 Task: Schedule a 45-minute meeting for project risk assessment.
Action: Mouse pressed left at (60, 137)
Screenshot: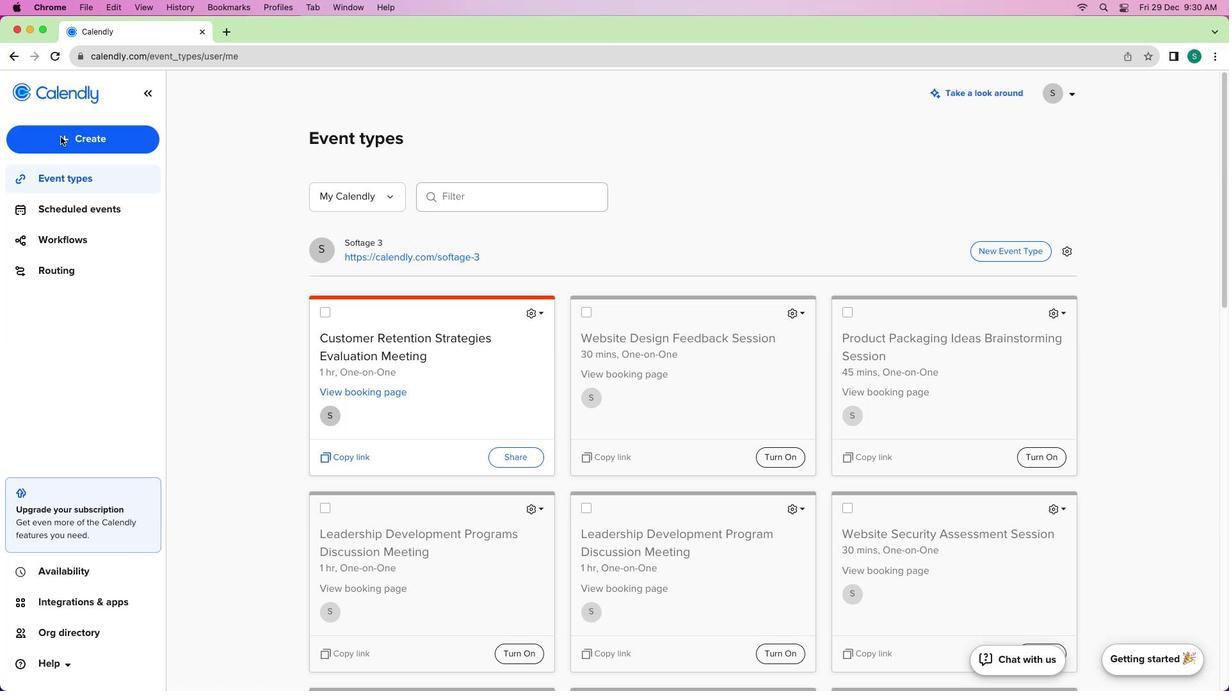 
Action: Mouse moved to (55, 137)
Screenshot: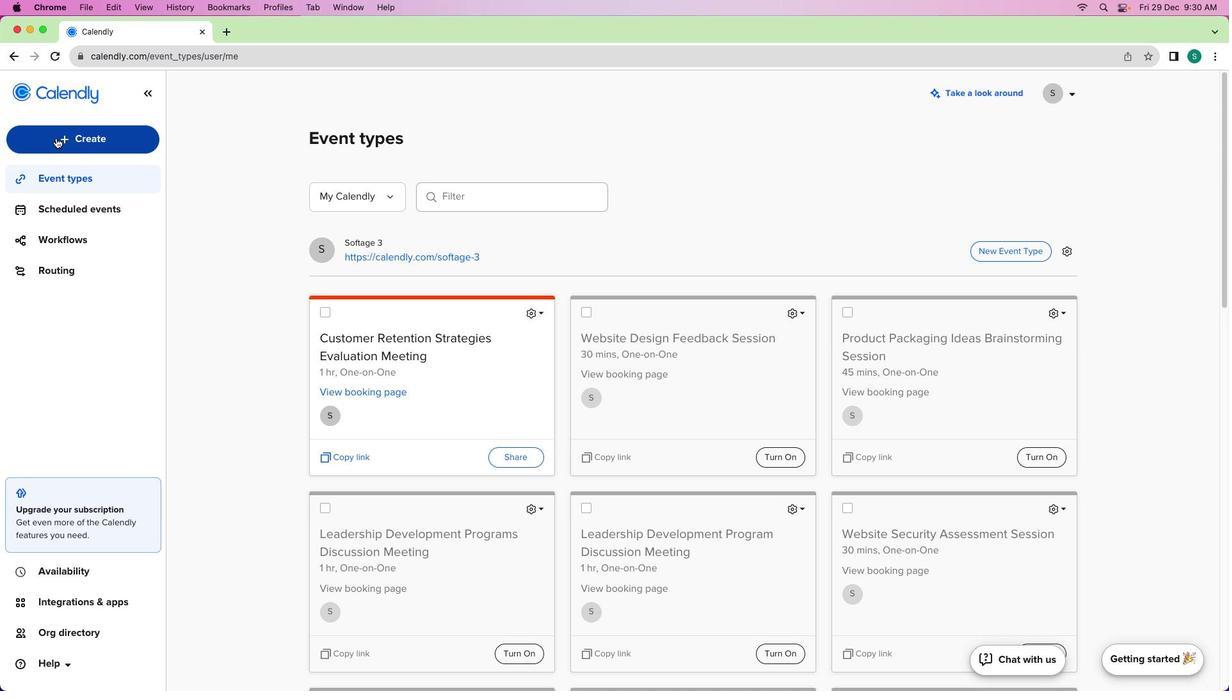 
Action: Mouse pressed left at (55, 137)
Screenshot: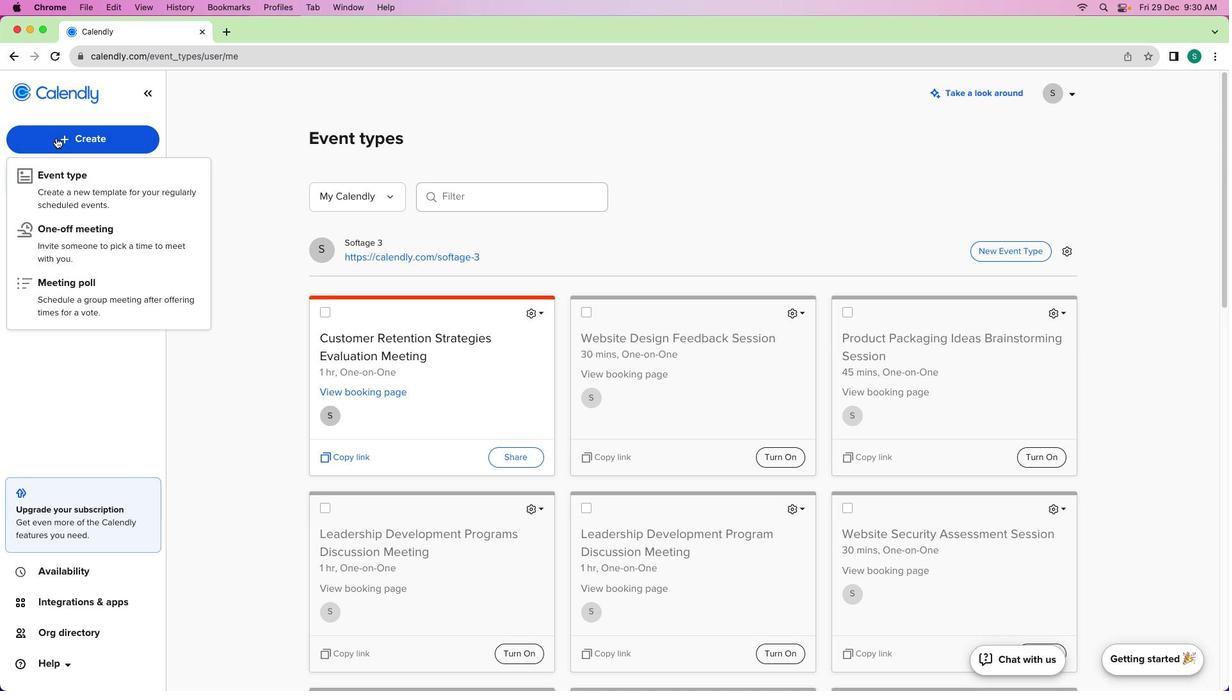 
Action: Mouse moved to (84, 189)
Screenshot: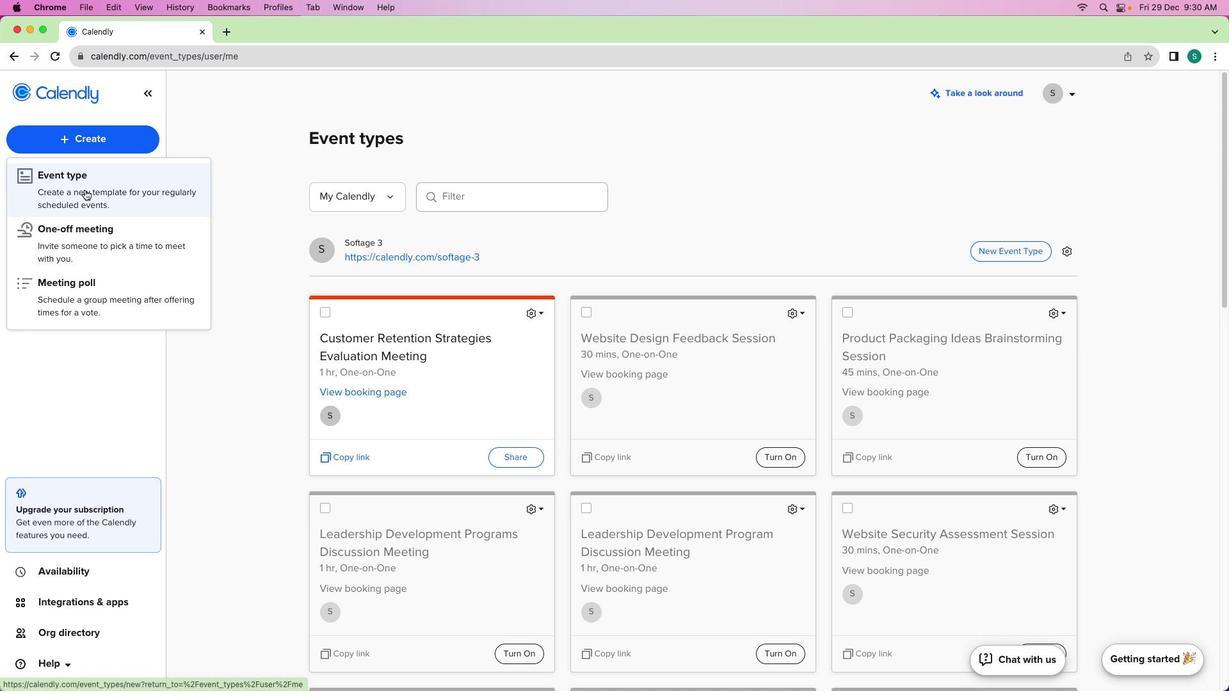 
Action: Mouse pressed left at (84, 189)
Screenshot: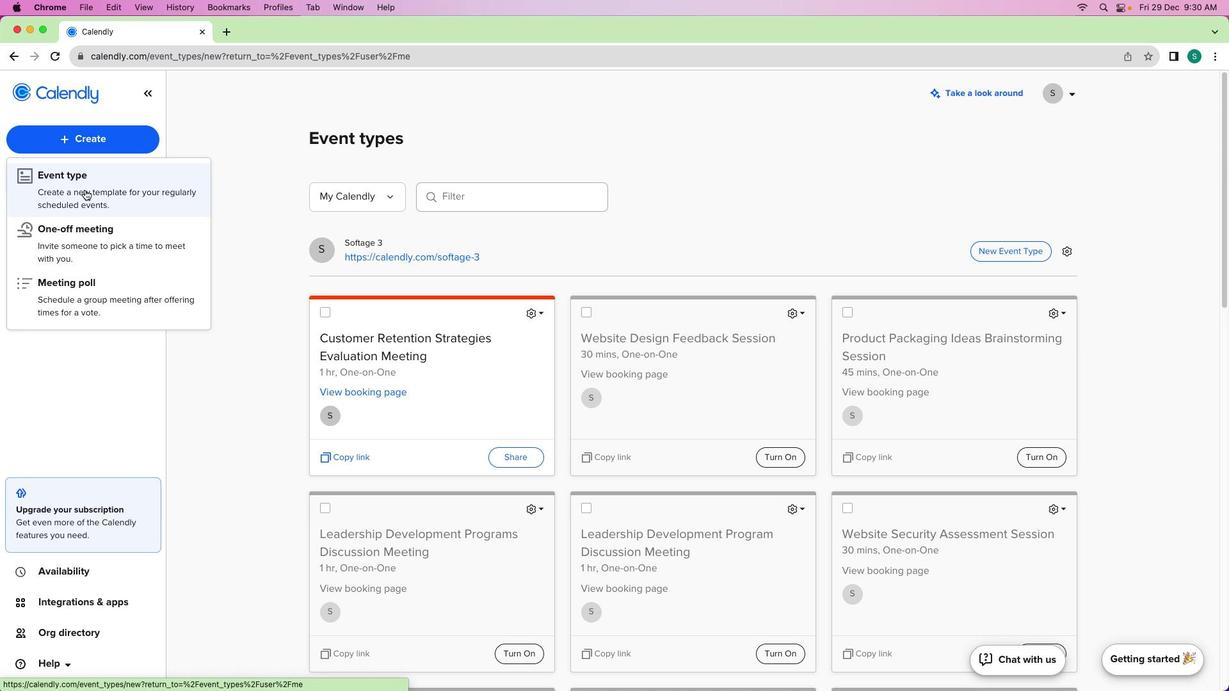 
Action: Mouse moved to (404, 281)
Screenshot: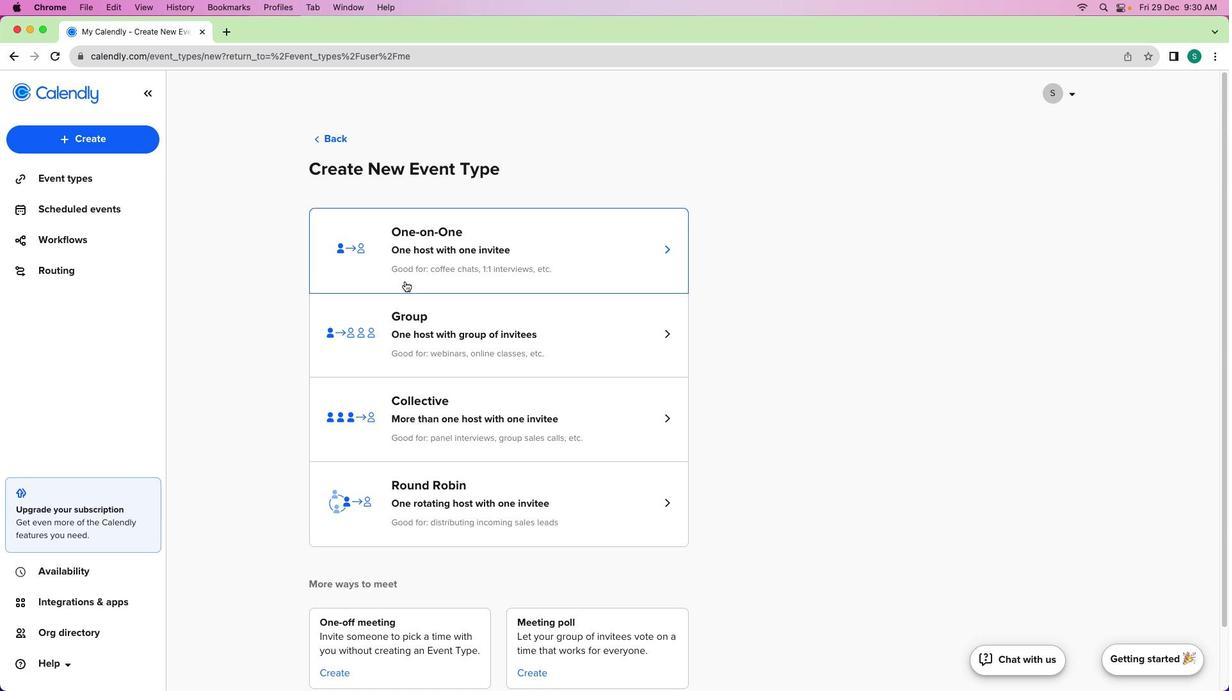 
Action: Mouse pressed left at (404, 281)
Screenshot: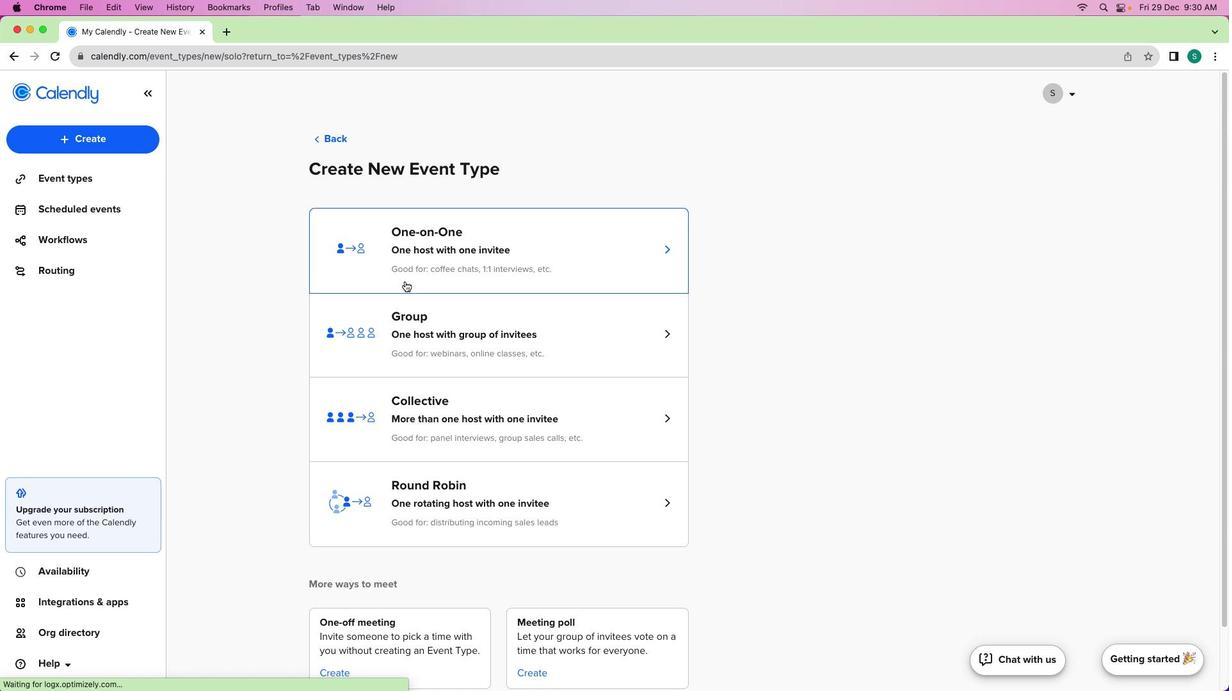 
Action: Mouse moved to (171, 208)
Screenshot: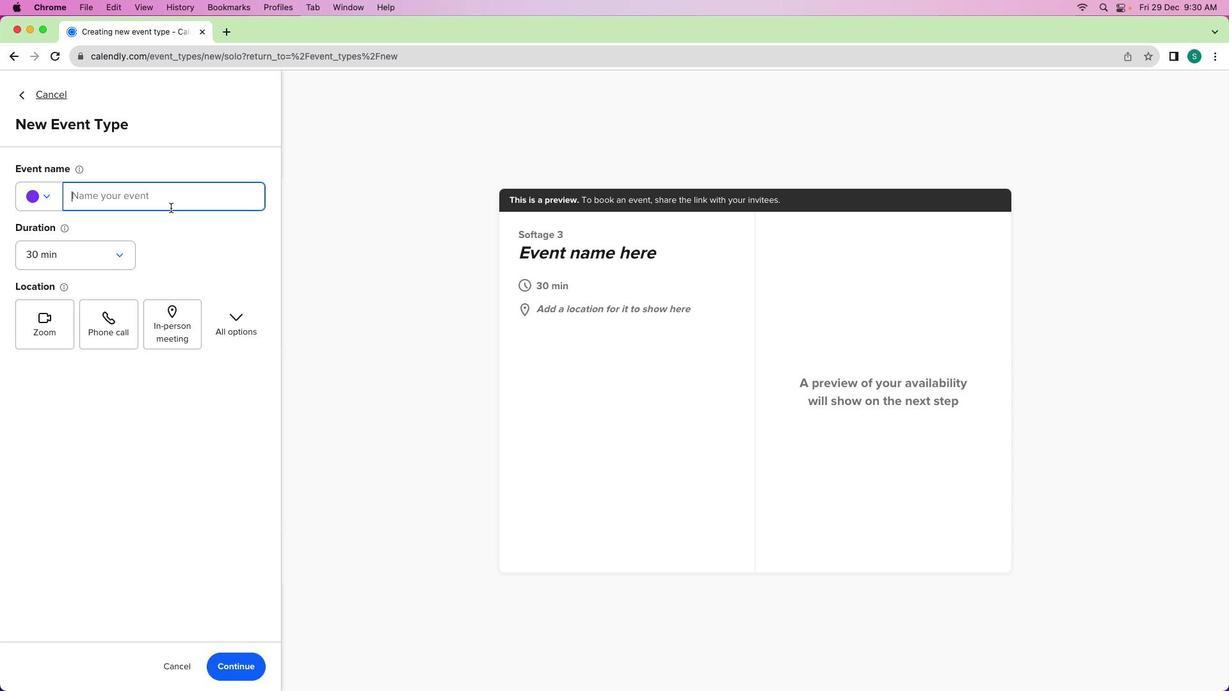 
Action: Mouse pressed left at (171, 208)
Screenshot: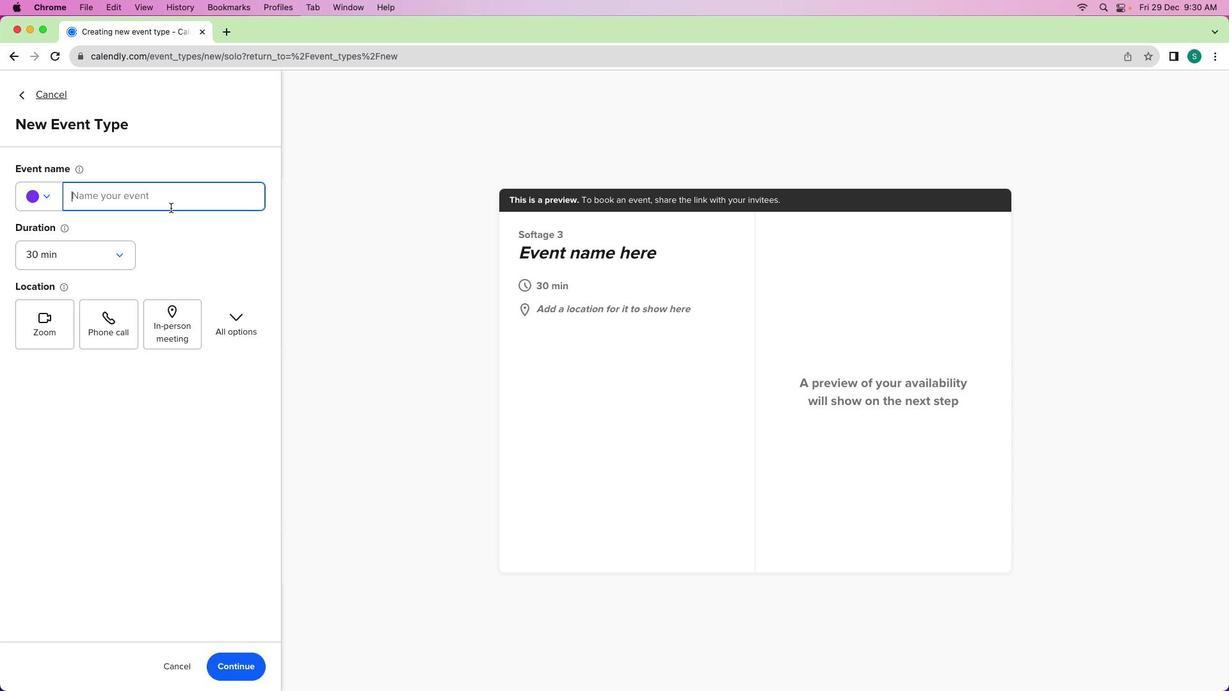 
Action: Key pressed Key.shift'P''r''o''j''e''c''t'Key.spaceKey.shift'R''i''s''k'Key.spaceKey.shift'A''s''s''e''s''s''m''e''n''t'Key.spaceKey.shift'M''e''e''t''i''n''g'
Screenshot: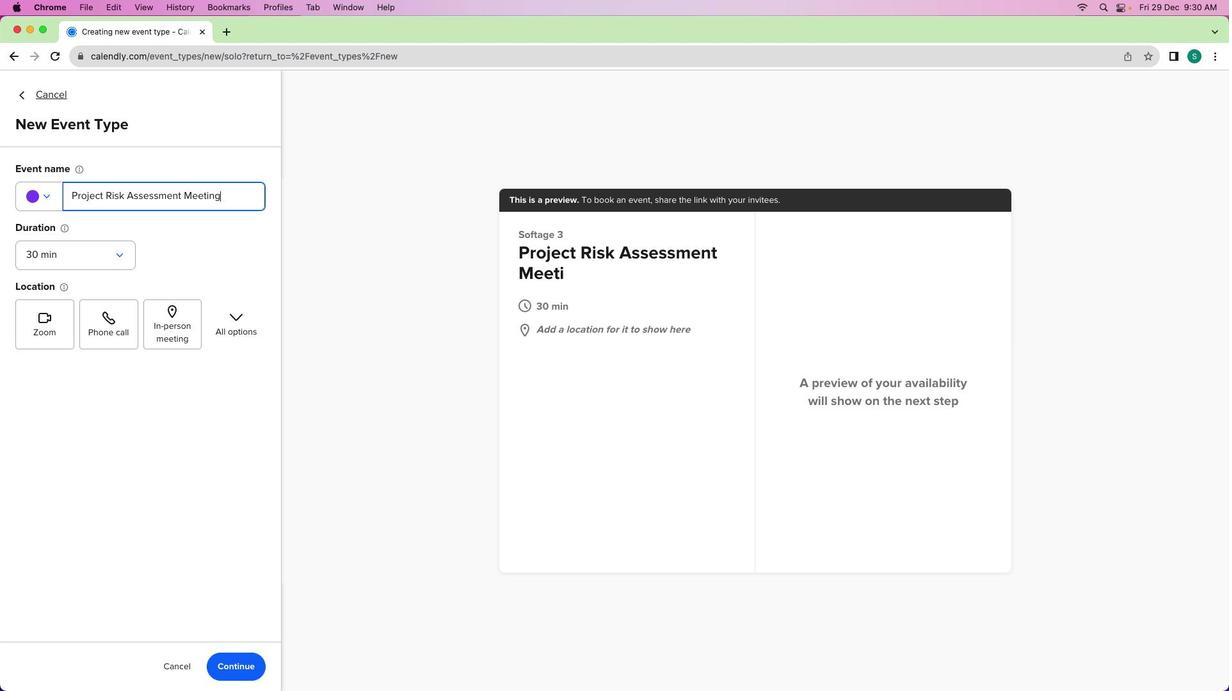
Action: Mouse moved to (104, 267)
Screenshot: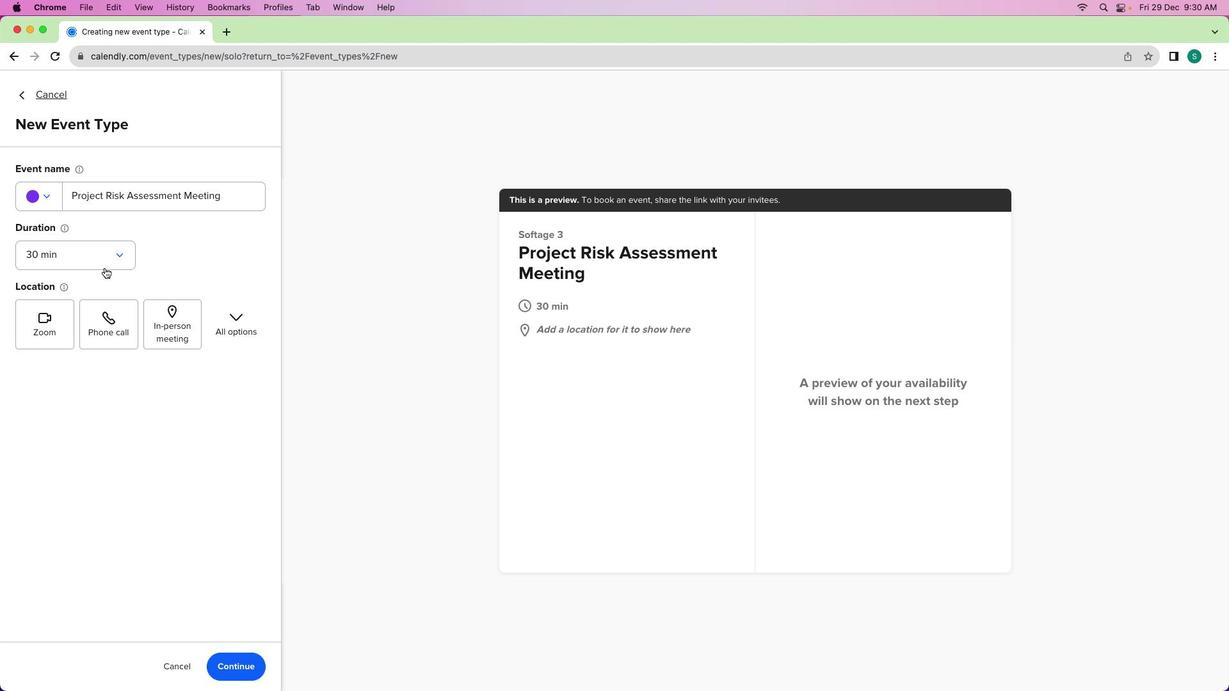 
Action: Mouse pressed left at (104, 267)
Screenshot: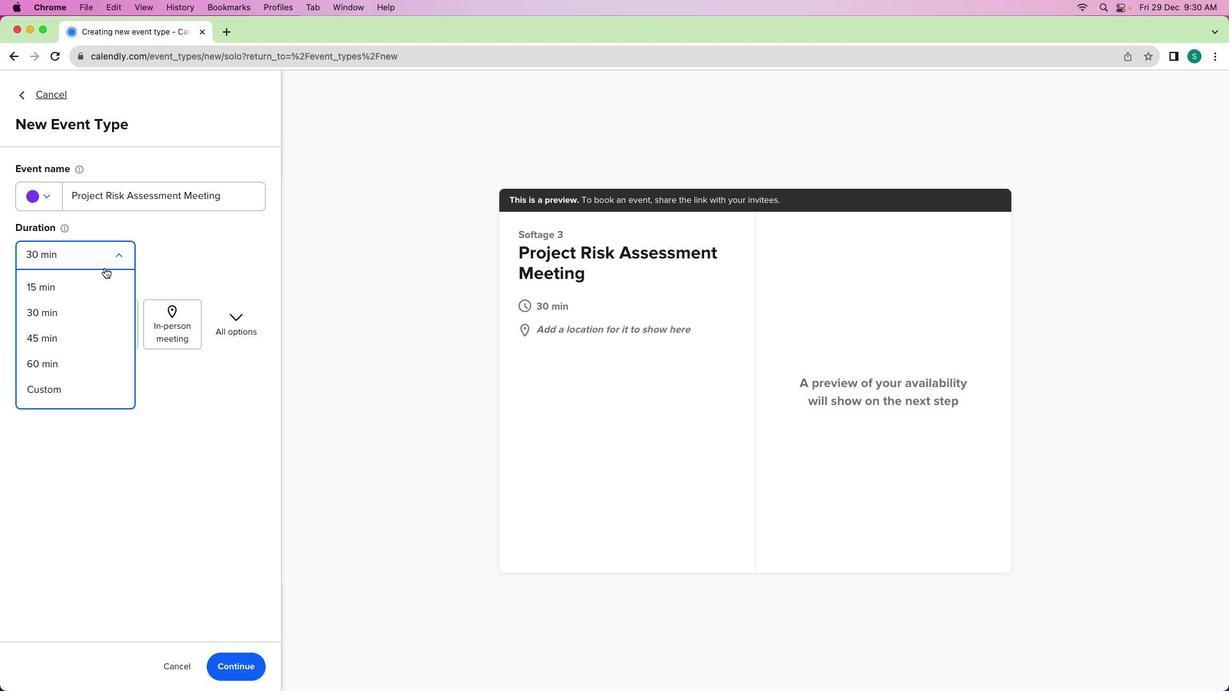 
Action: Mouse moved to (69, 343)
Screenshot: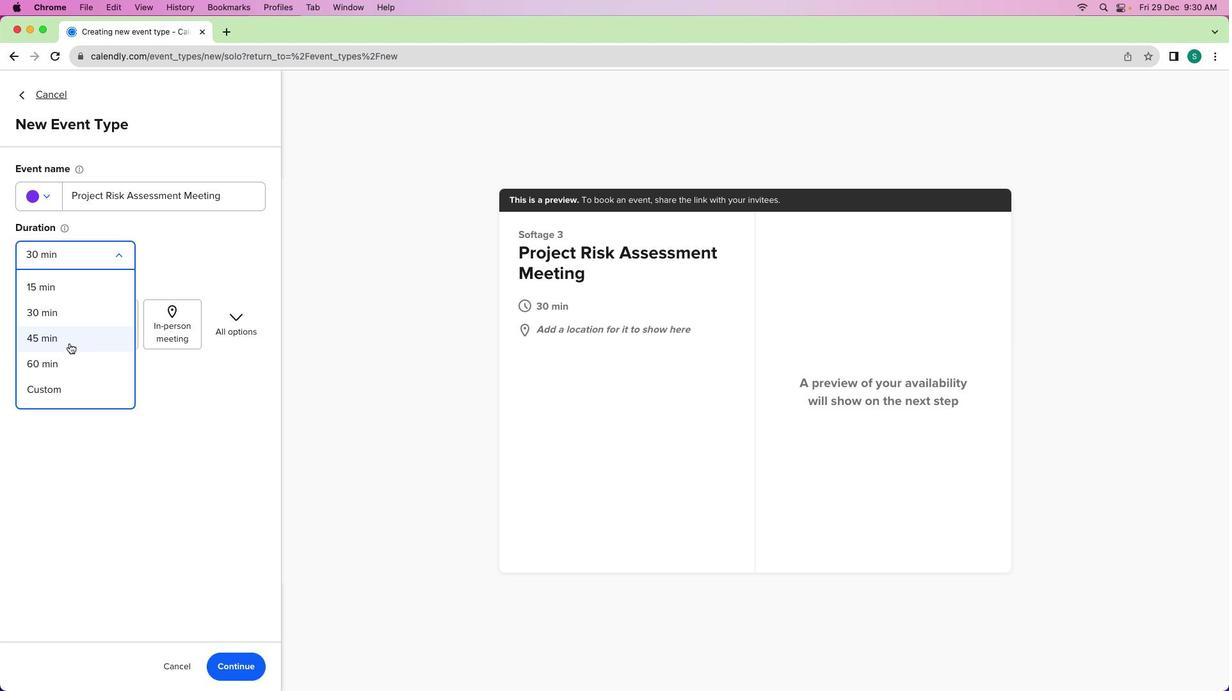 
Action: Mouse pressed left at (69, 343)
Screenshot: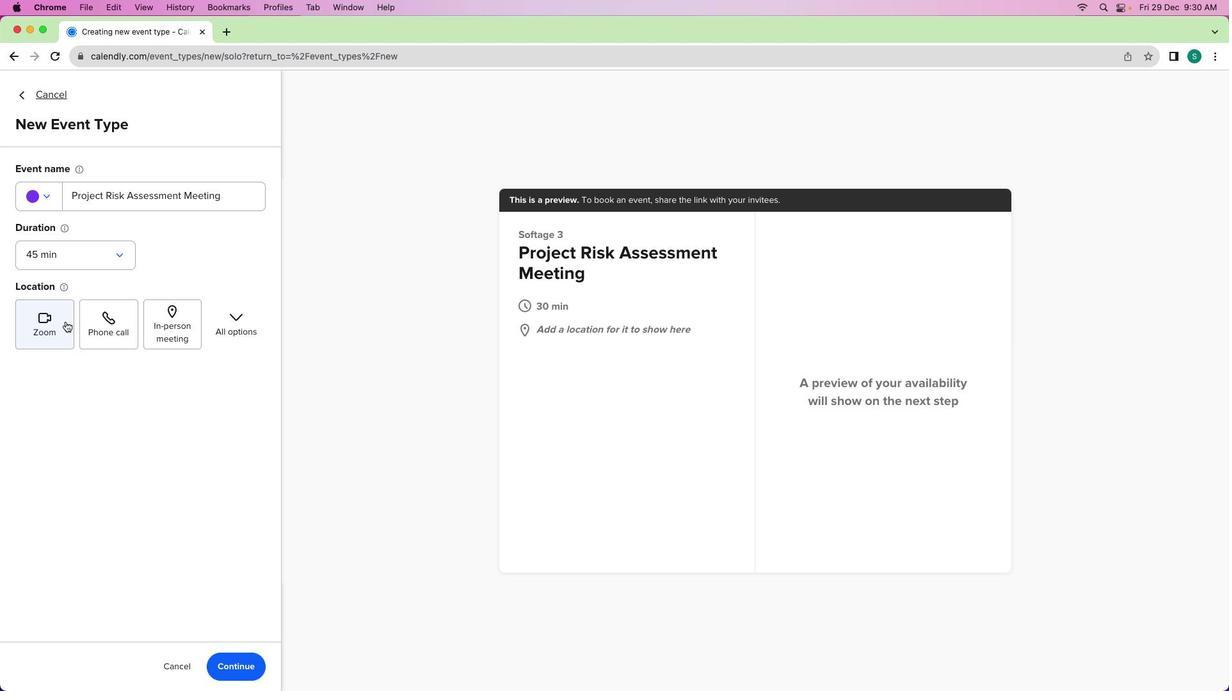 
Action: Mouse moved to (39, 197)
Screenshot: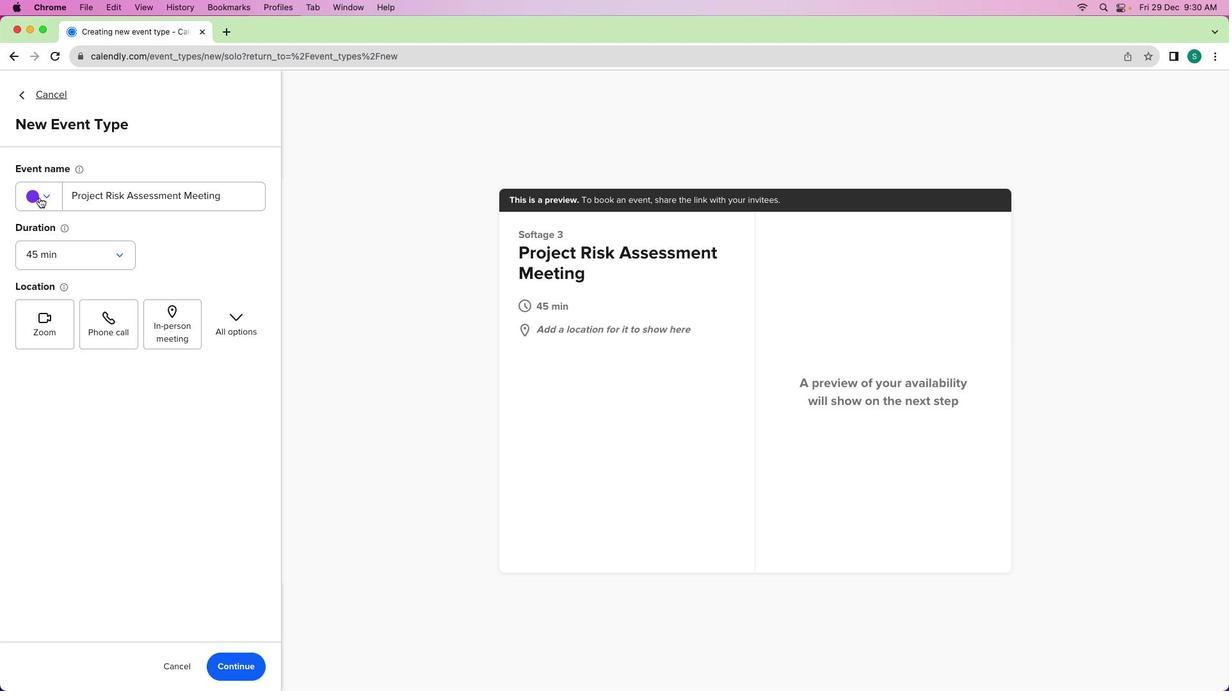 
Action: Mouse pressed left at (39, 197)
Screenshot: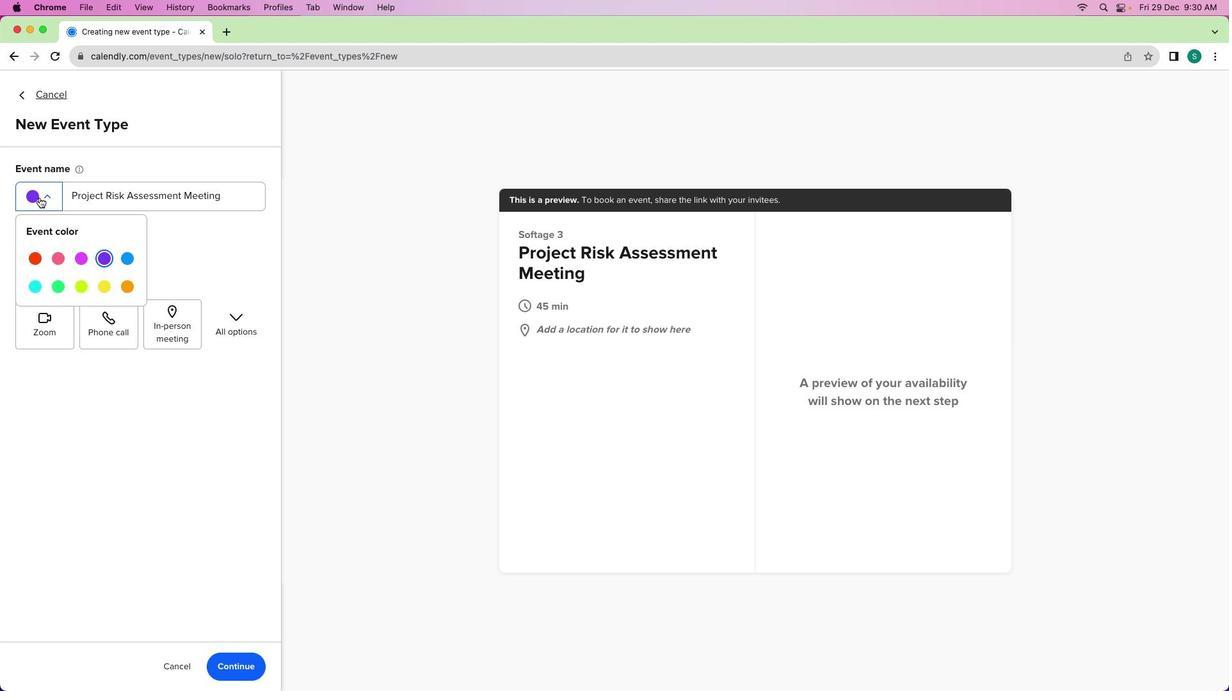 
Action: Mouse moved to (131, 251)
Screenshot: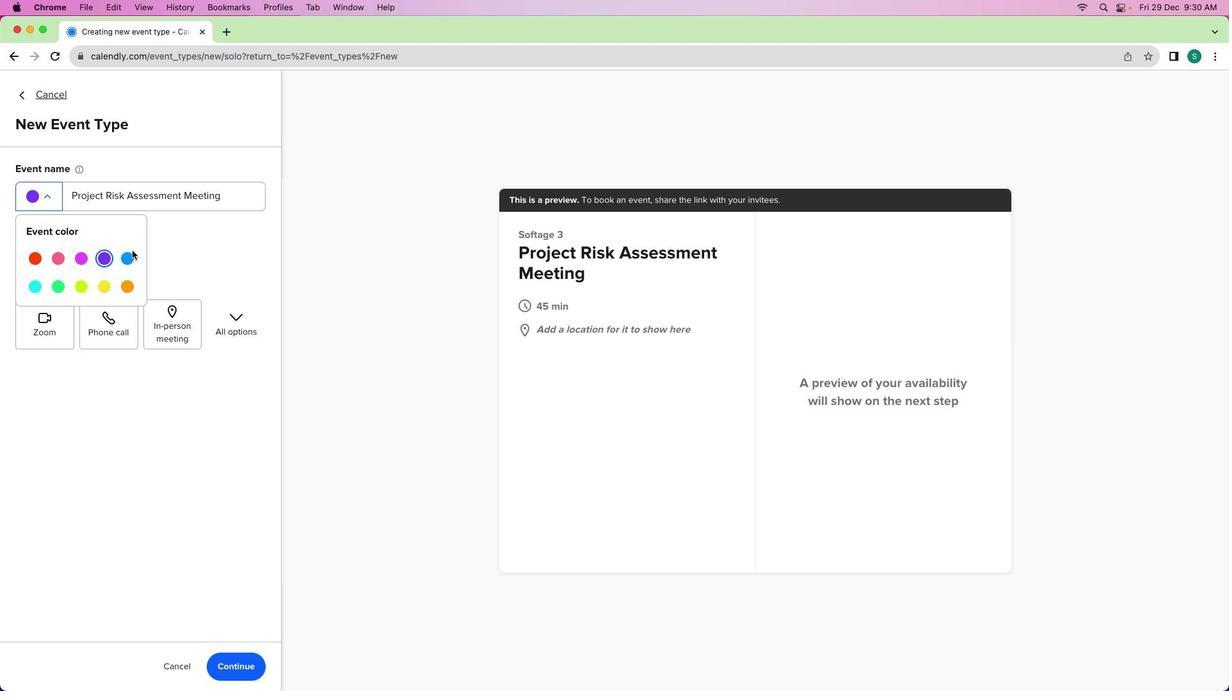 
Action: Mouse pressed left at (131, 251)
Screenshot: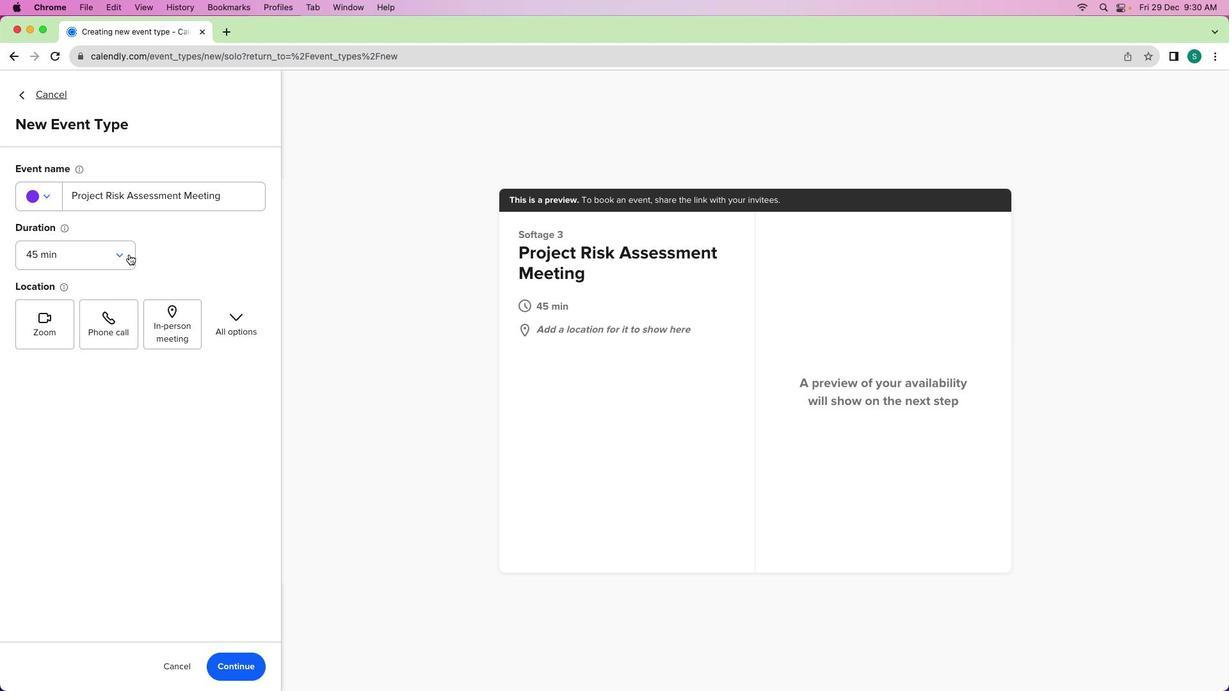
Action: Mouse moved to (128, 255)
Screenshot: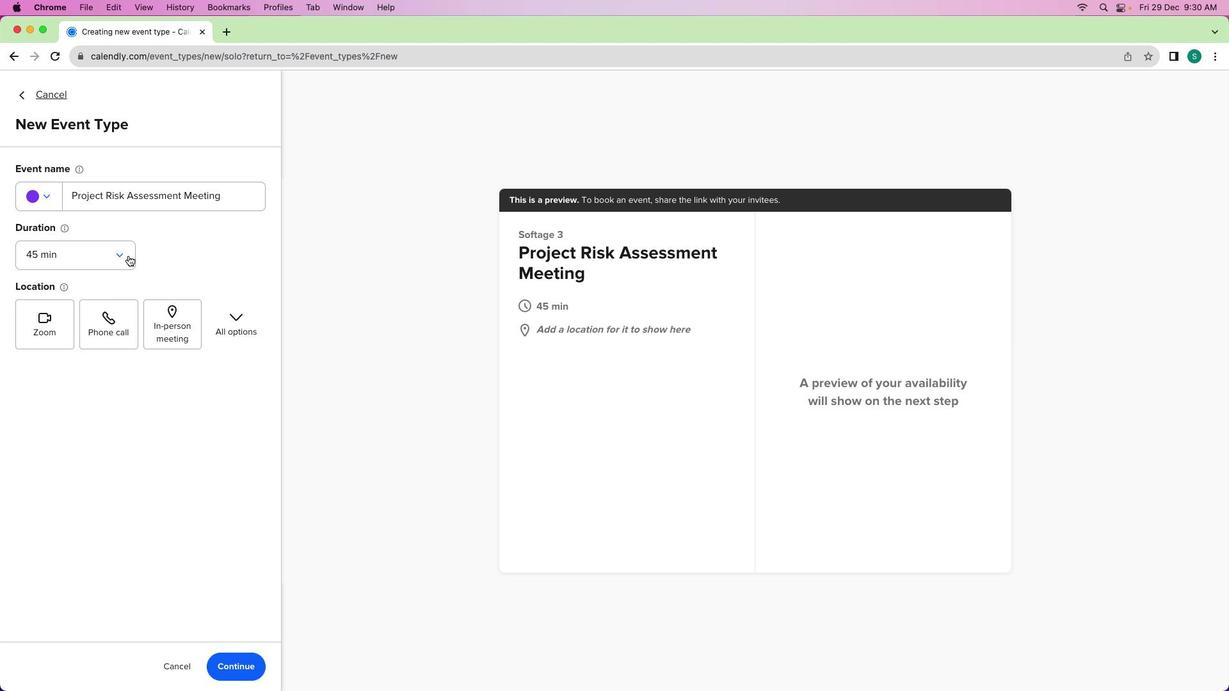 
Action: Mouse pressed left at (128, 255)
Screenshot: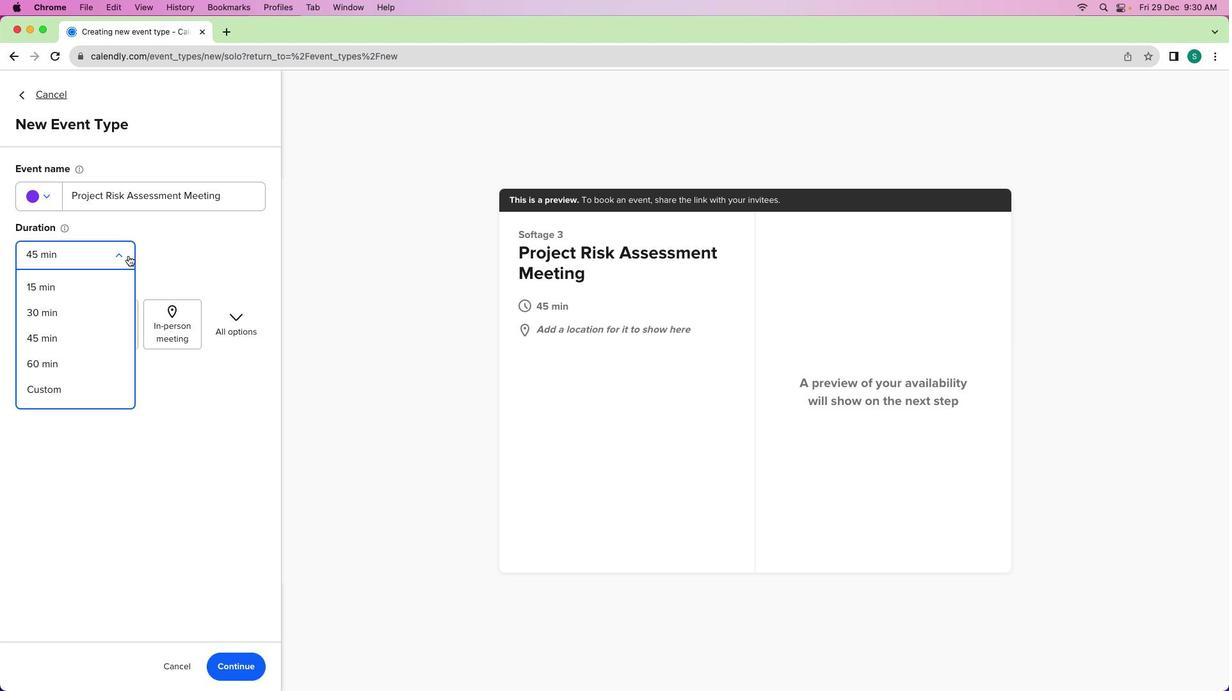 
Action: Mouse moved to (50, 195)
Screenshot: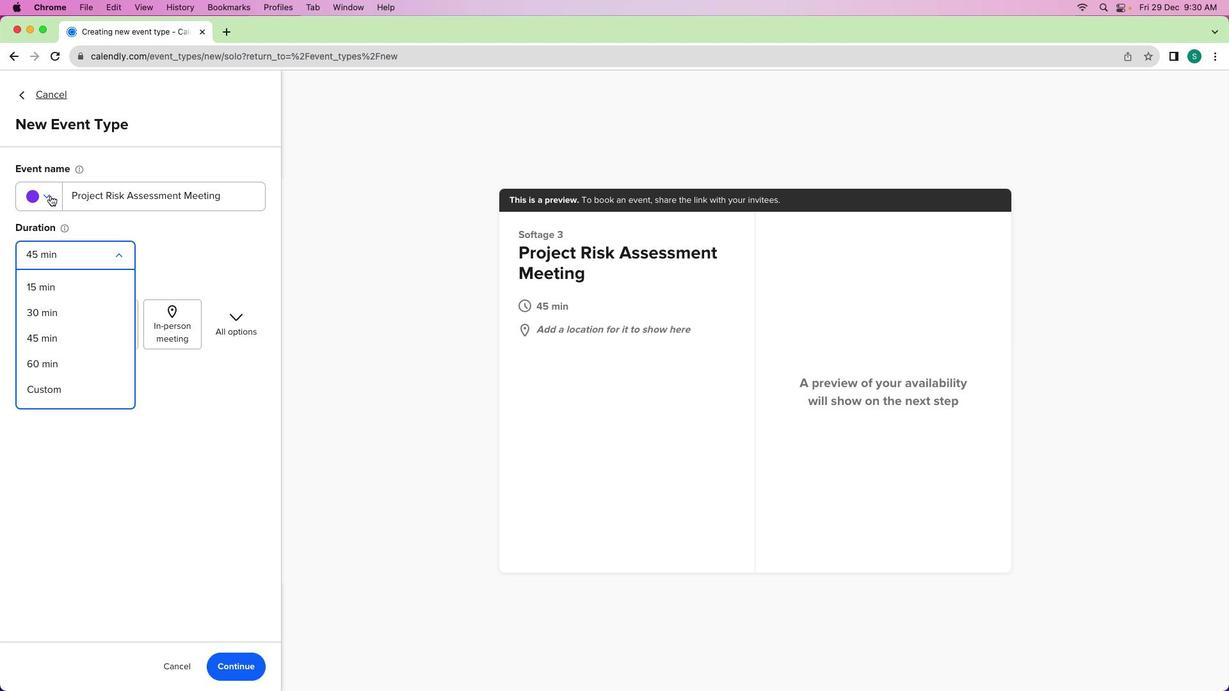 
Action: Mouse pressed left at (50, 195)
Screenshot: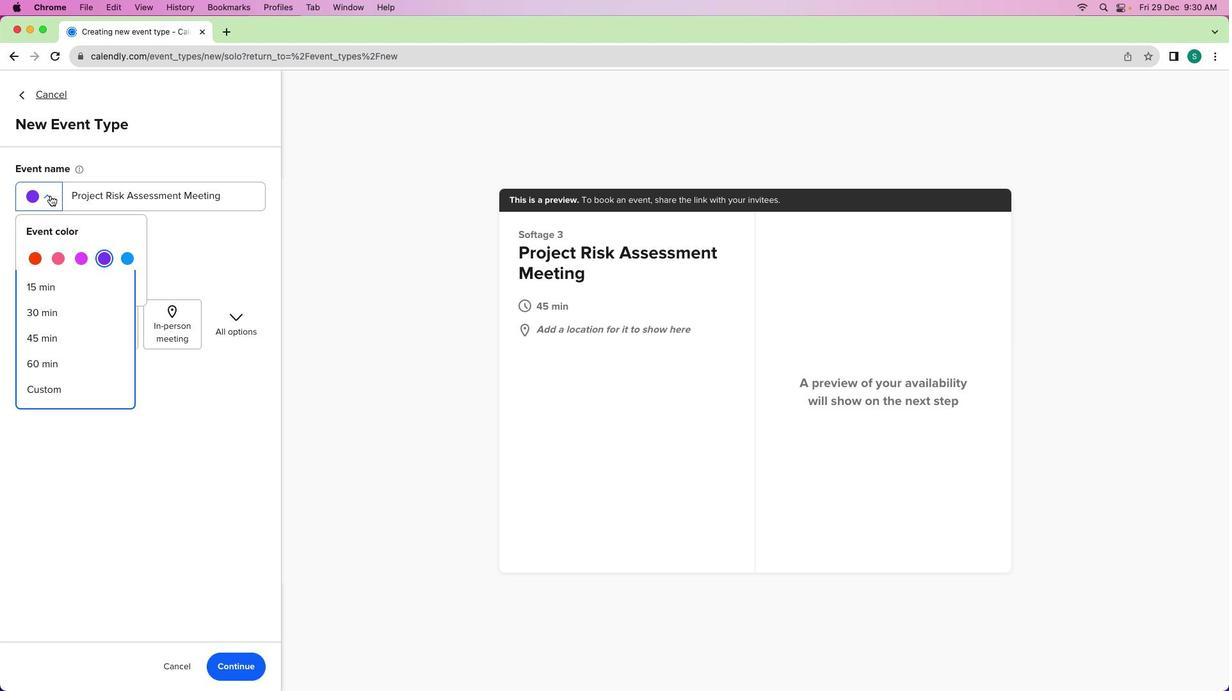 
Action: Mouse moved to (126, 259)
Screenshot: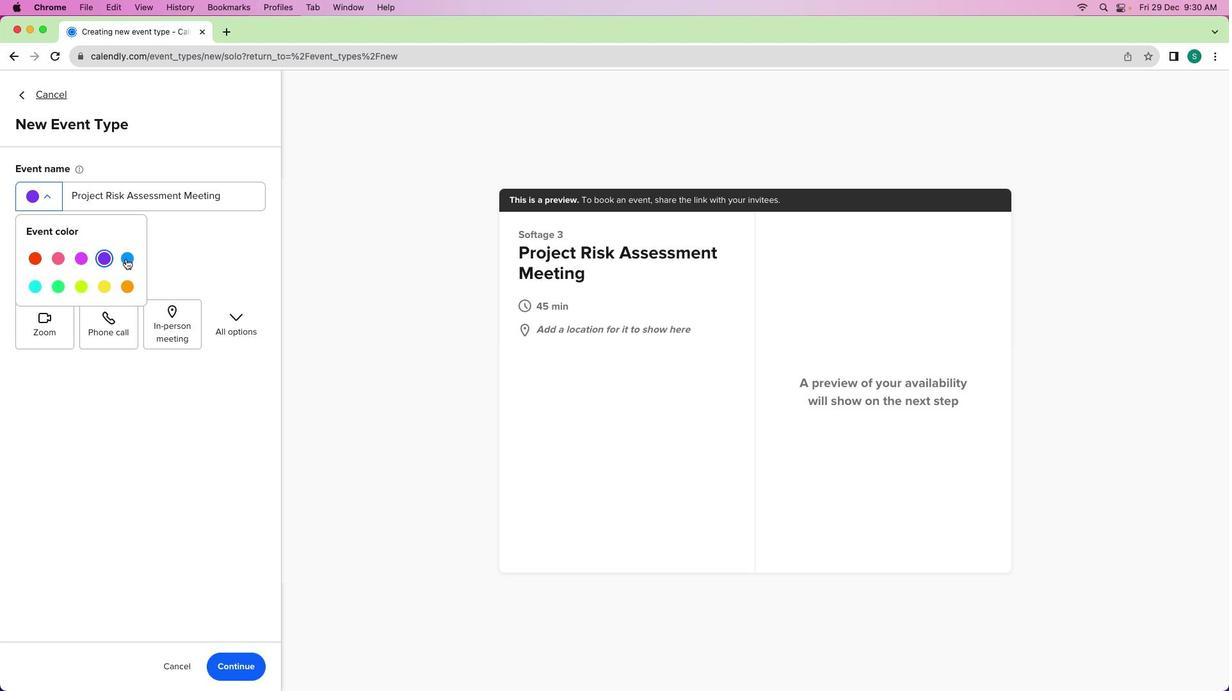 
Action: Mouse pressed left at (126, 259)
Screenshot: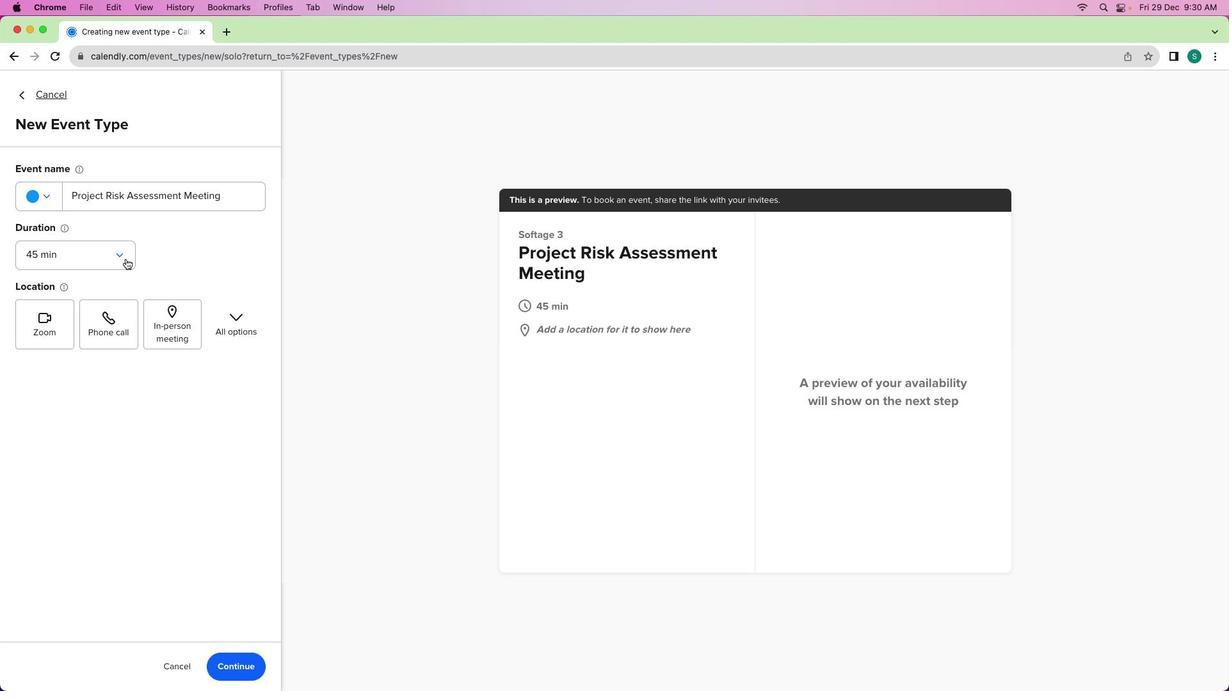 
Action: Mouse moved to (62, 327)
Screenshot: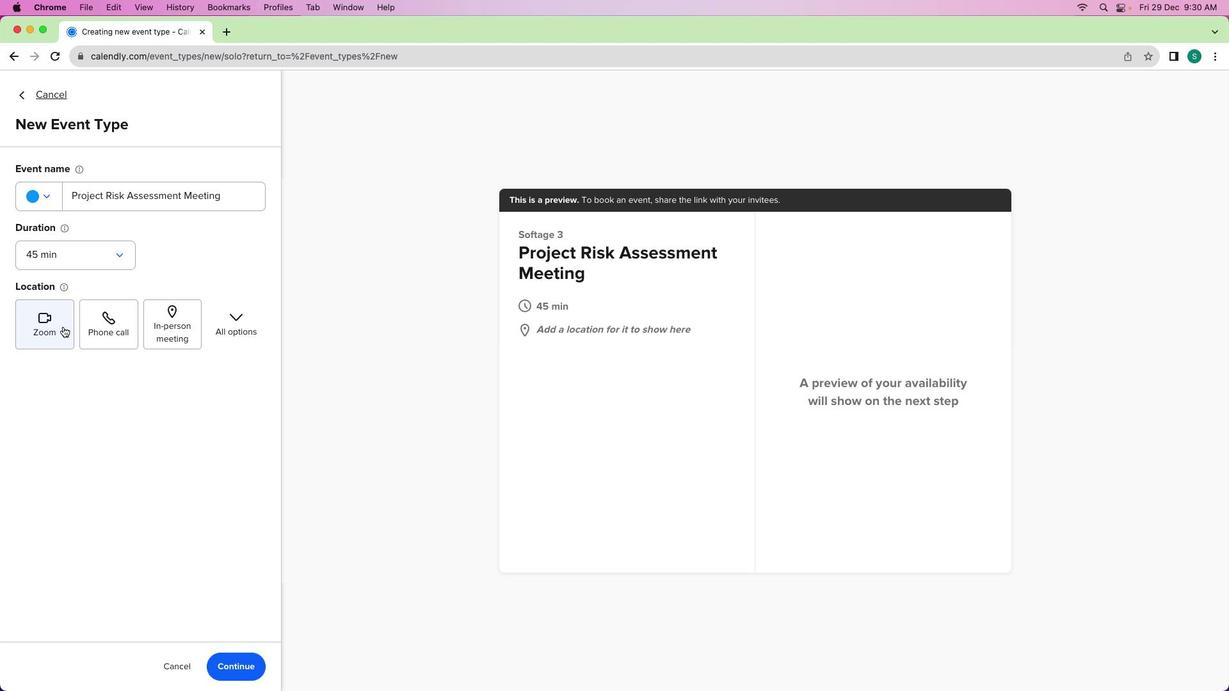
Action: Mouse pressed left at (62, 327)
Screenshot: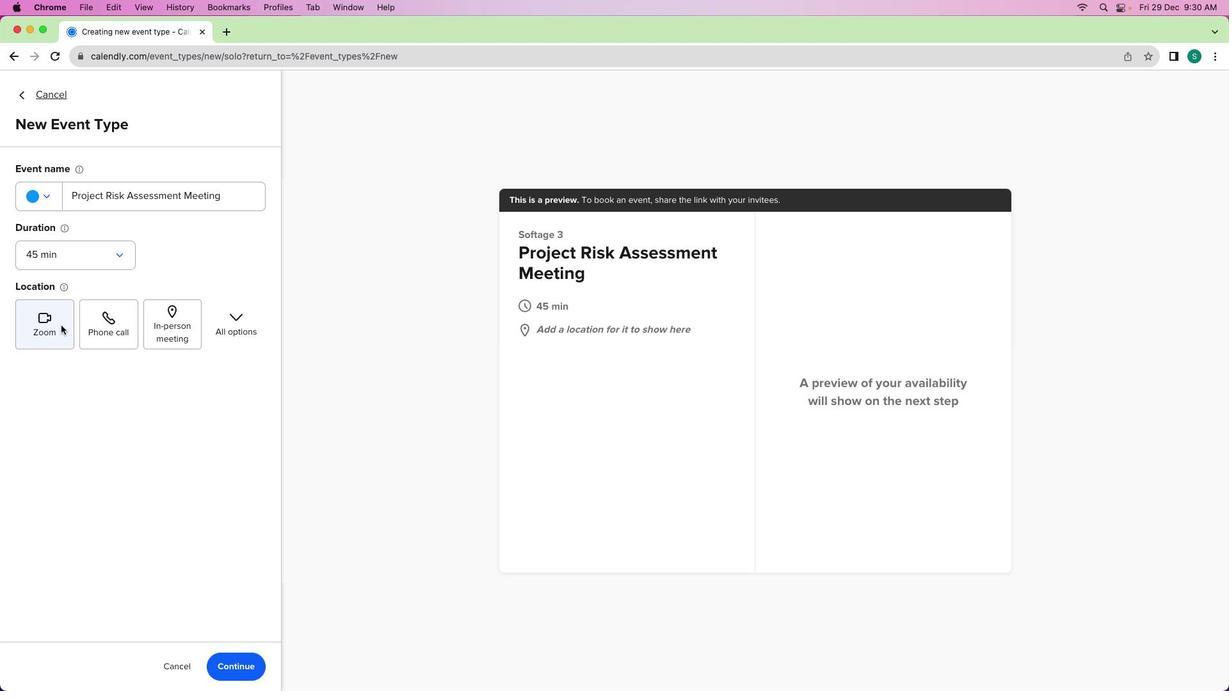 
Action: Mouse moved to (243, 671)
Screenshot: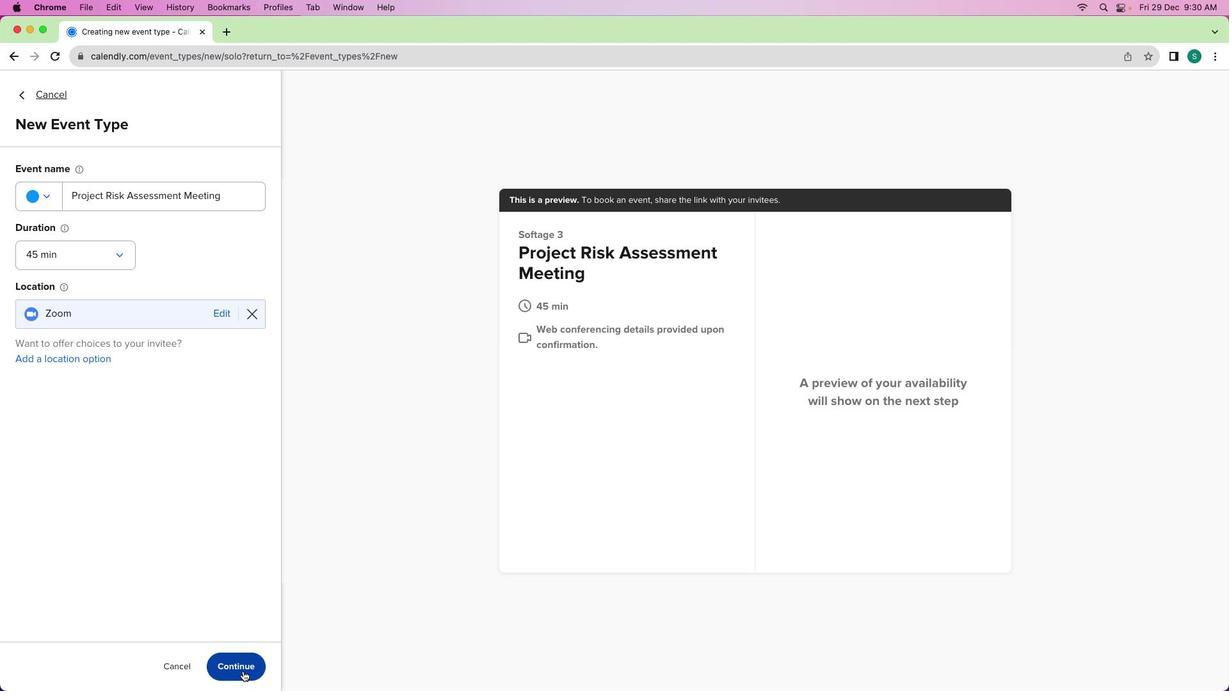 
Action: Mouse pressed left at (243, 671)
Screenshot: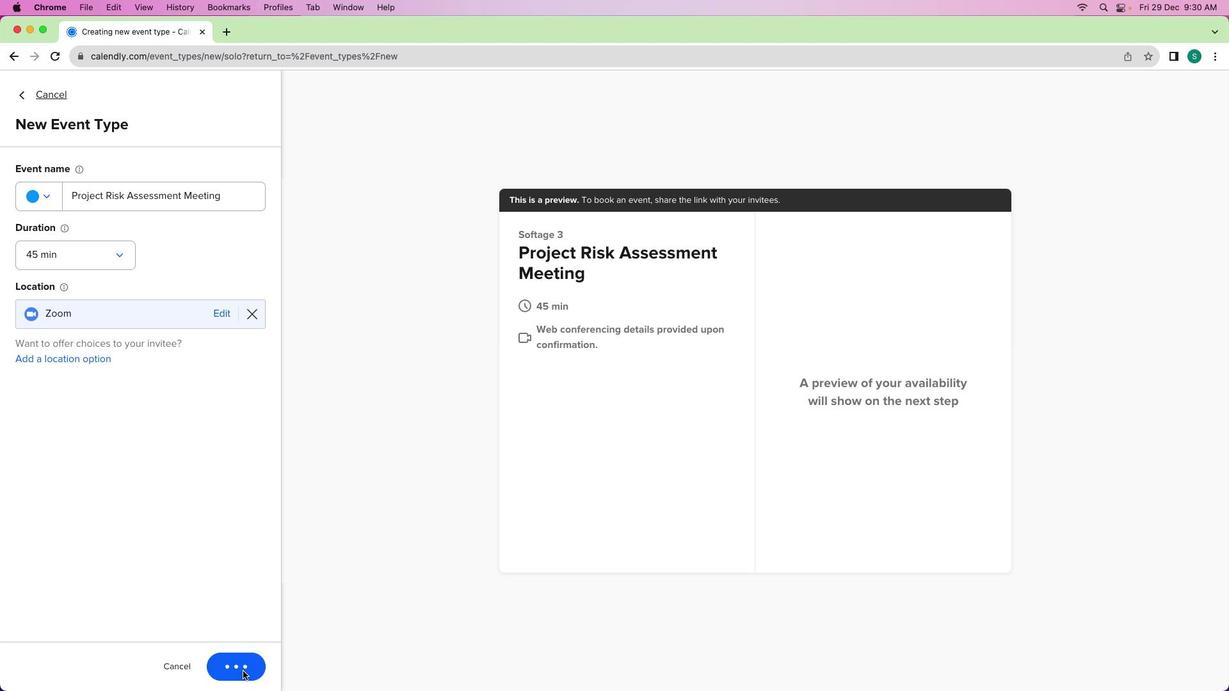 
Action: Mouse moved to (211, 211)
Screenshot: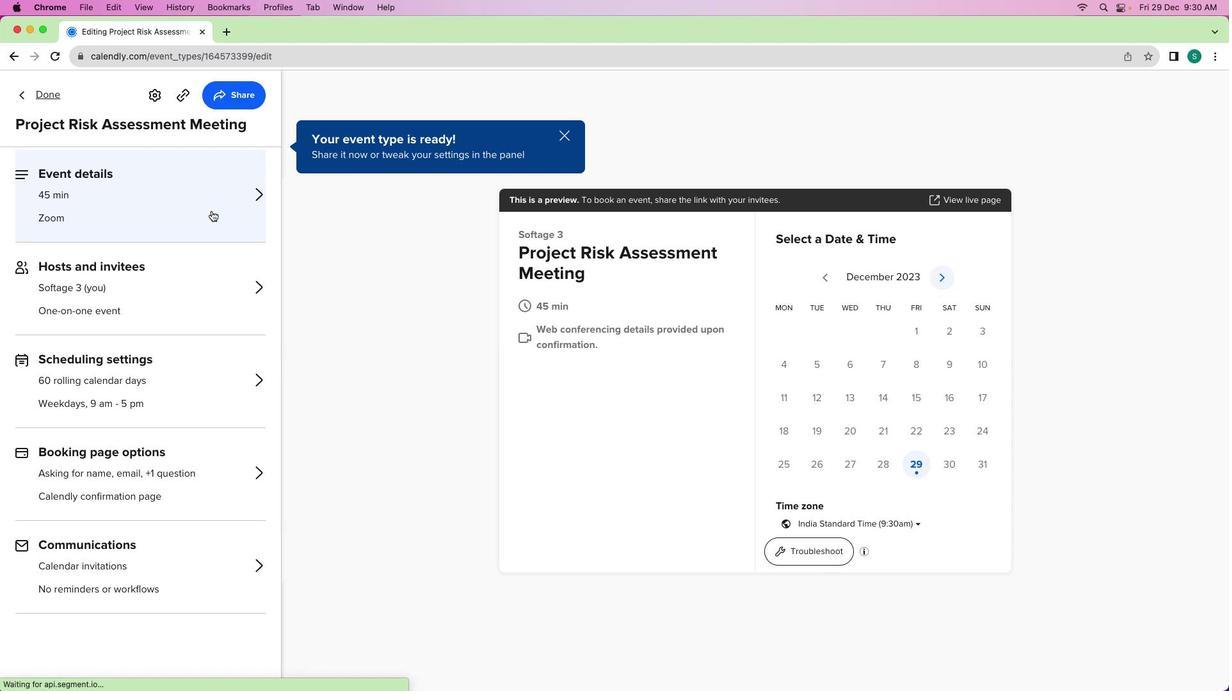 
Action: Mouse pressed left at (211, 211)
Screenshot: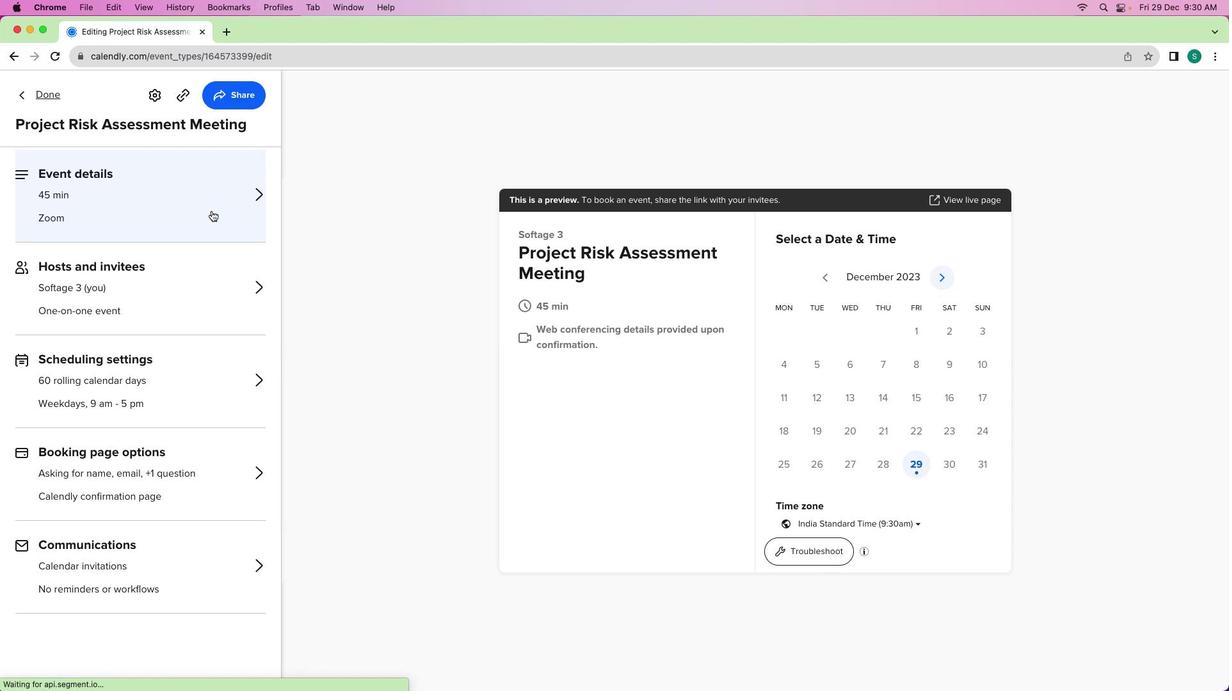 
Action: Mouse moved to (102, 452)
Screenshot: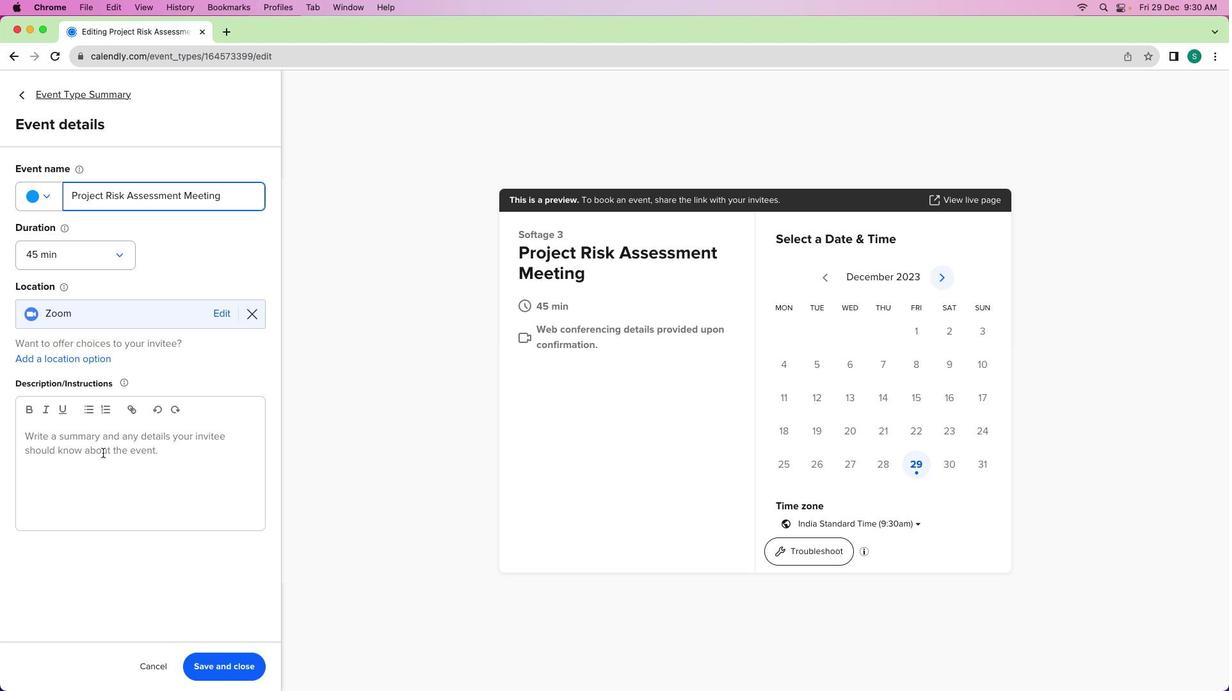 
Action: Mouse pressed left at (102, 452)
Screenshot: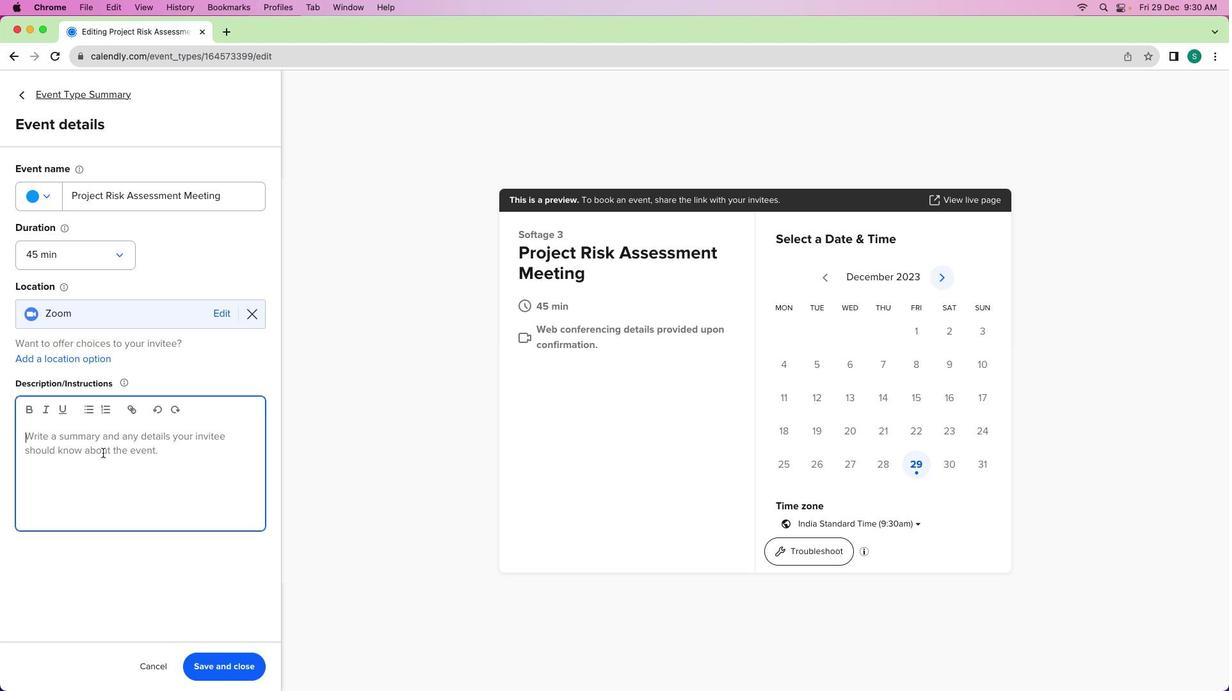 
Action: Mouse moved to (102, 450)
Screenshot: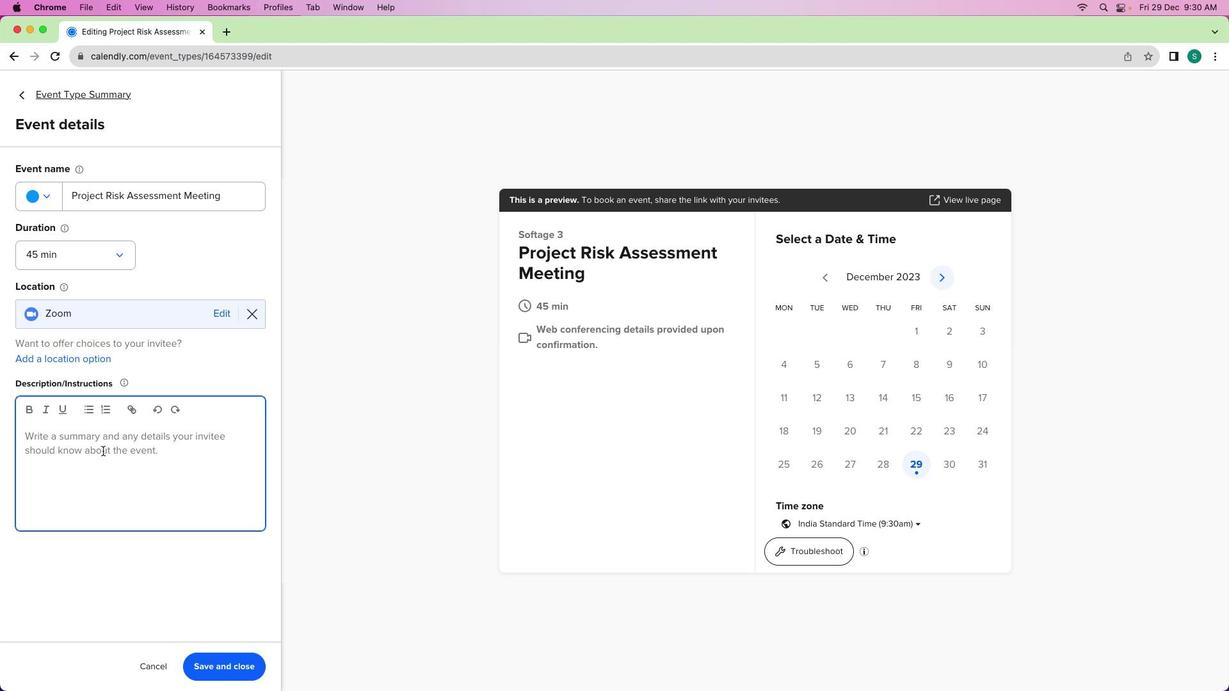 
Action: Key pressed Key.shift'A'Key.space'f''o''c''u''s''e''d'Key.space's''e''s''s''i''o''n'Key.space'd''e''d''i''c''a''t''e''d'Key.space't''o'Key.space'a''s''s''e''s''s''i''n''g'Key.space'r''i''s''k''s'Key.space'a''s''s''i''c'Key.backspaceKey.backspace'o''c''i''a''t''e''d'Key.space'w''i''t''h'Key.space'o''u''r'Key.space'p''r''o''j''e''c''t''.'Key.spaceKey.shift'I''n'Key.space't''h''i''s'Key.space'm''e''e''t''i''n''g'','Key.space'w''e'Key.space'w''i''l''l'Key.space'i''d''e''n''t''i''f''y'Key.space'p''o''t''e''n''t''i''a''l'Key.space'r''i''s''k''s'','Key.space'e''v''a''l''u''a''t''e'Key.space't''h''e''i''r'Key.space'i''m''p''a''c''t'','Key.space'a''n''d'Key.space'd''i''s''c''u''s''s'Key.space's''t''r''a''t''e''g''i''e''s'Key.space'f''o''r'Key.space'm''i''t''i''g''a''t''i''o''n'Key.space't''o'Key.space'e''n''s''u''r''e'Key.space'a'Key.space's''u''c''c''e''s''s''f''u''l'Key.space'p''r''o''j''e''c''t'Key.space'o''u''r'Key.backspace't''c''o''m''e''.'
Screenshot: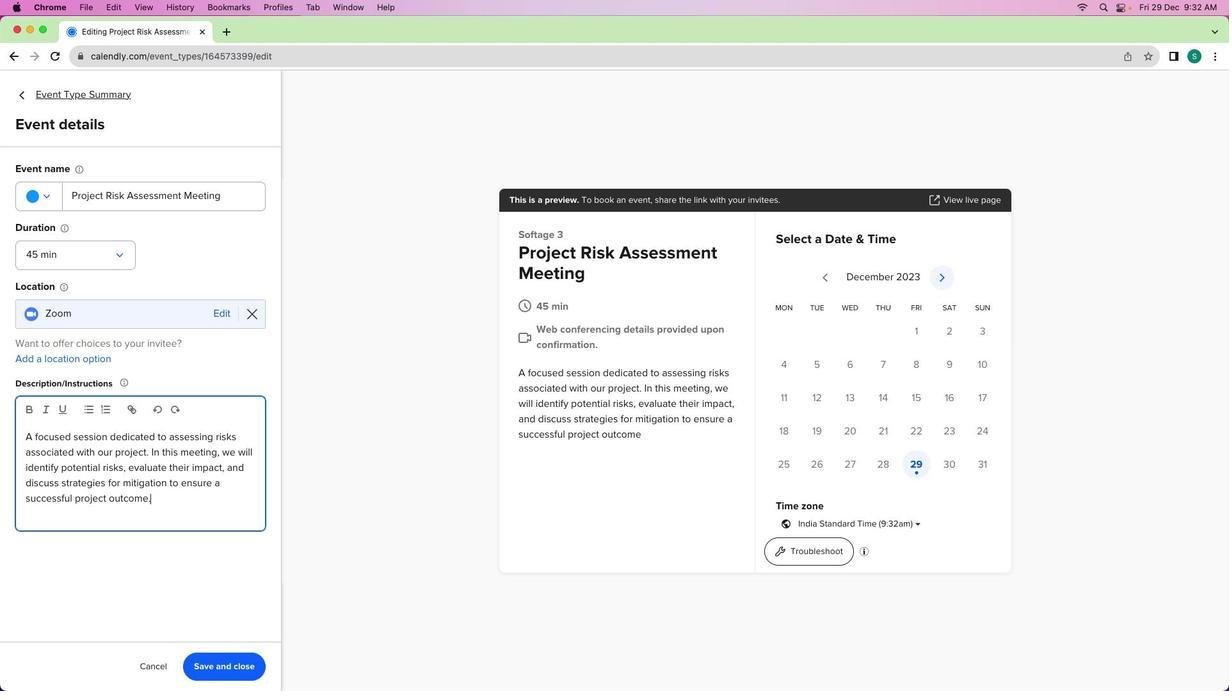 
Action: Mouse moved to (215, 660)
Screenshot: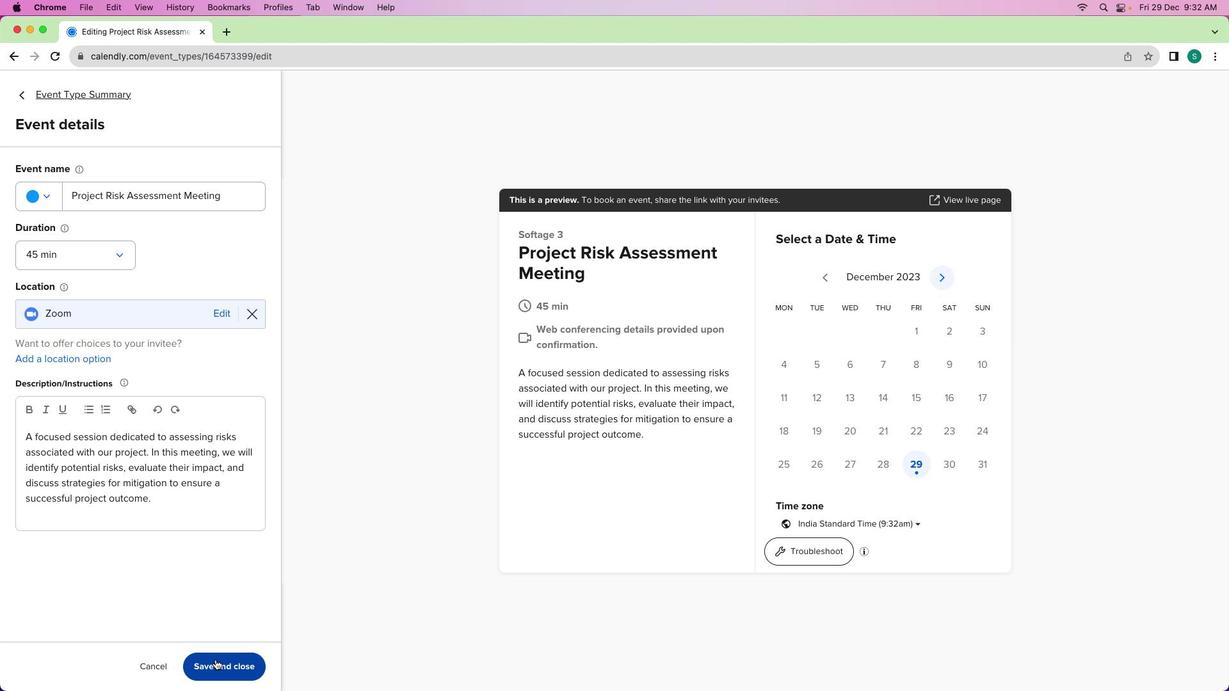 
Action: Mouse pressed left at (215, 660)
Screenshot: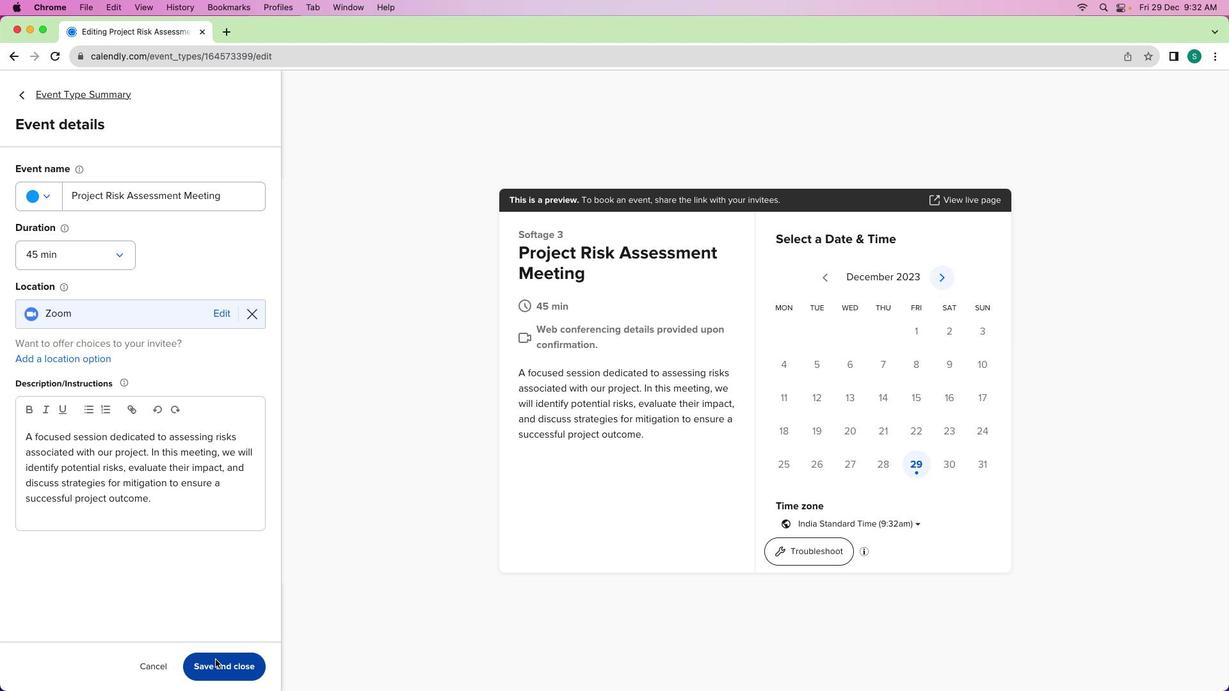 
Action: Mouse moved to (55, 94)
Screenshot: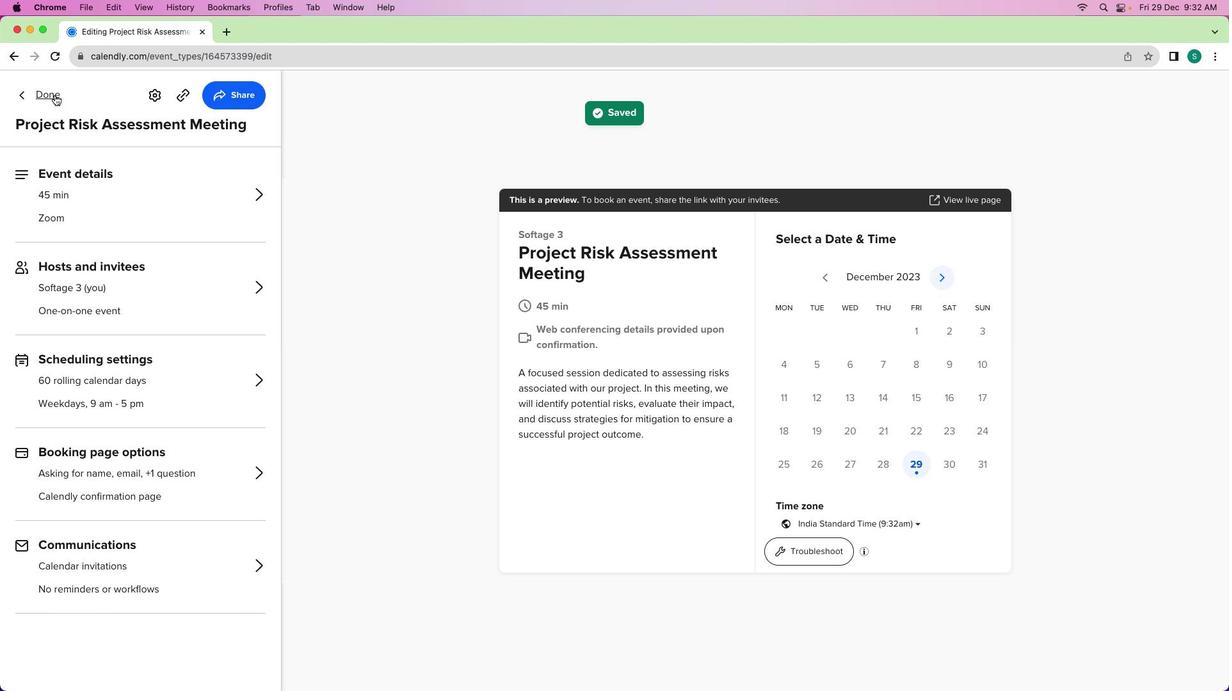 
Action: Mouse pressed left at (55, 94)
Screenshot: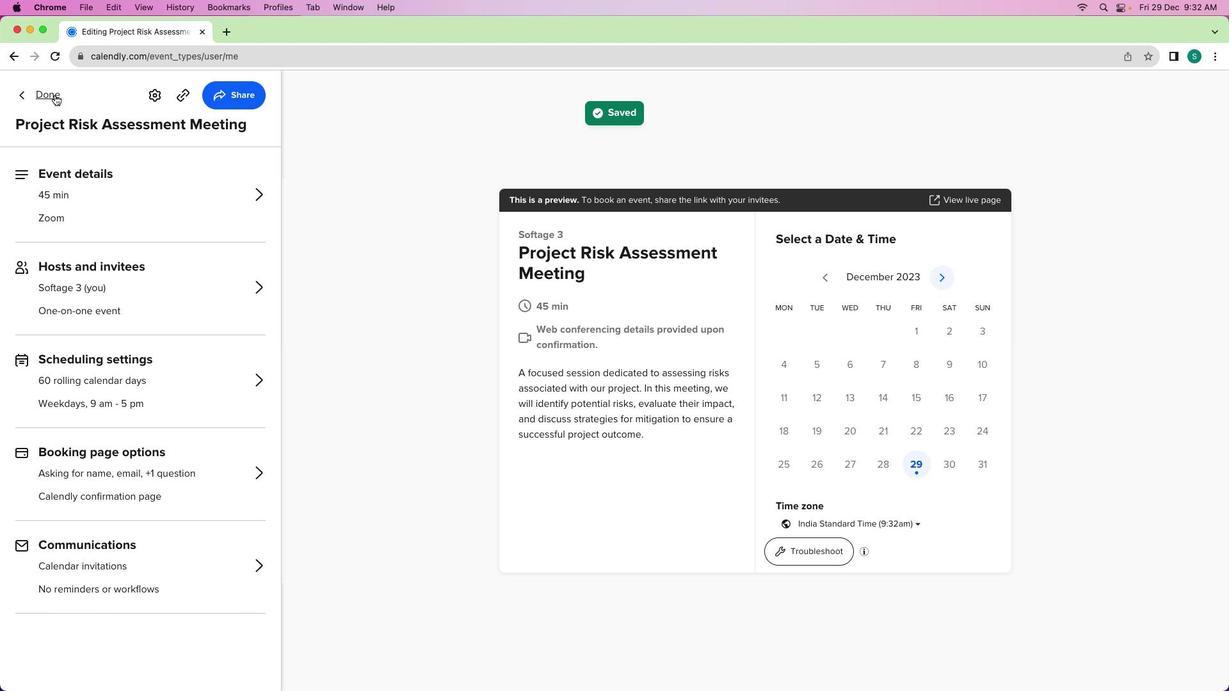 
Action: Mouse moved to (436, 390)
Screenshot: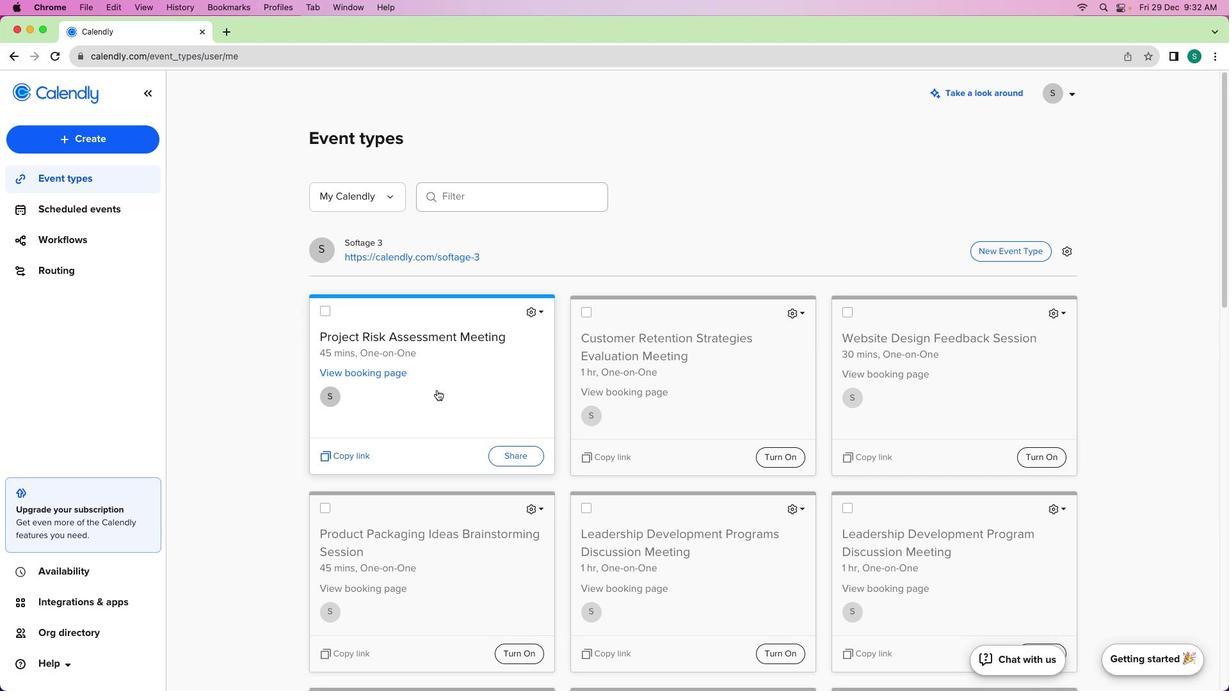 
